 Task: Create a section Agile Antelopes and in the section, add a milestone Agile Implementation in the project AgileBolt
Action: Mouse moved to (210, 586)
Screenshot: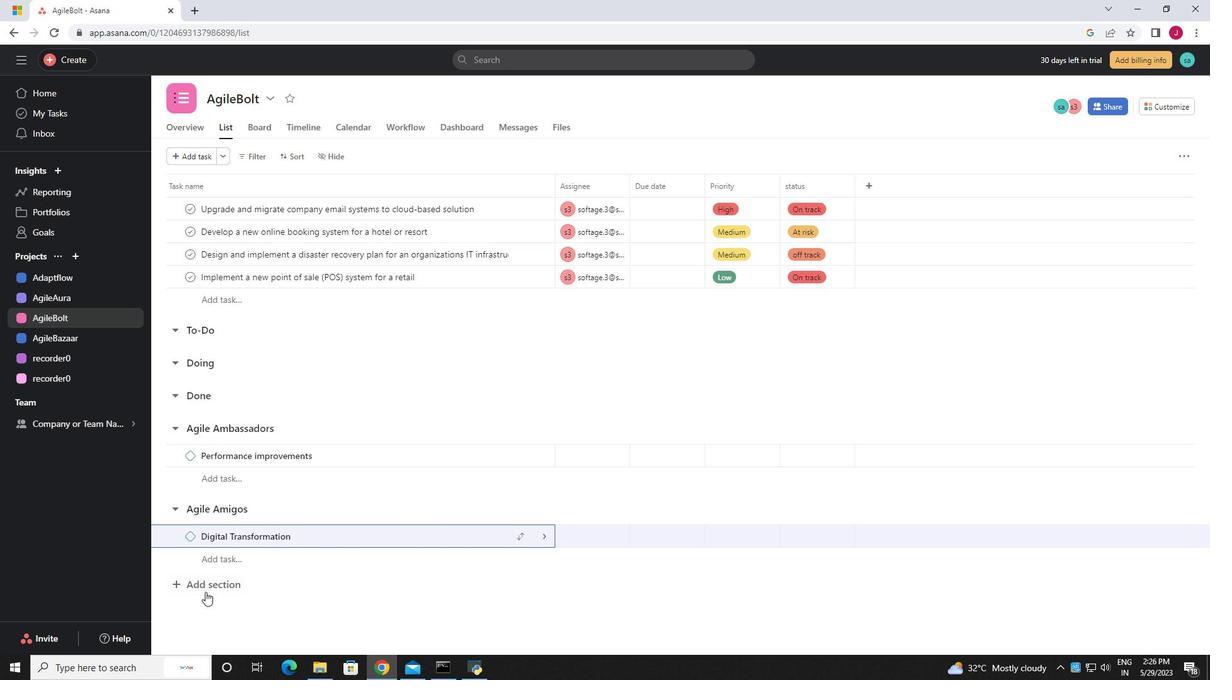 
Action: Mouse pressed left at (210, 586)
Screenshot: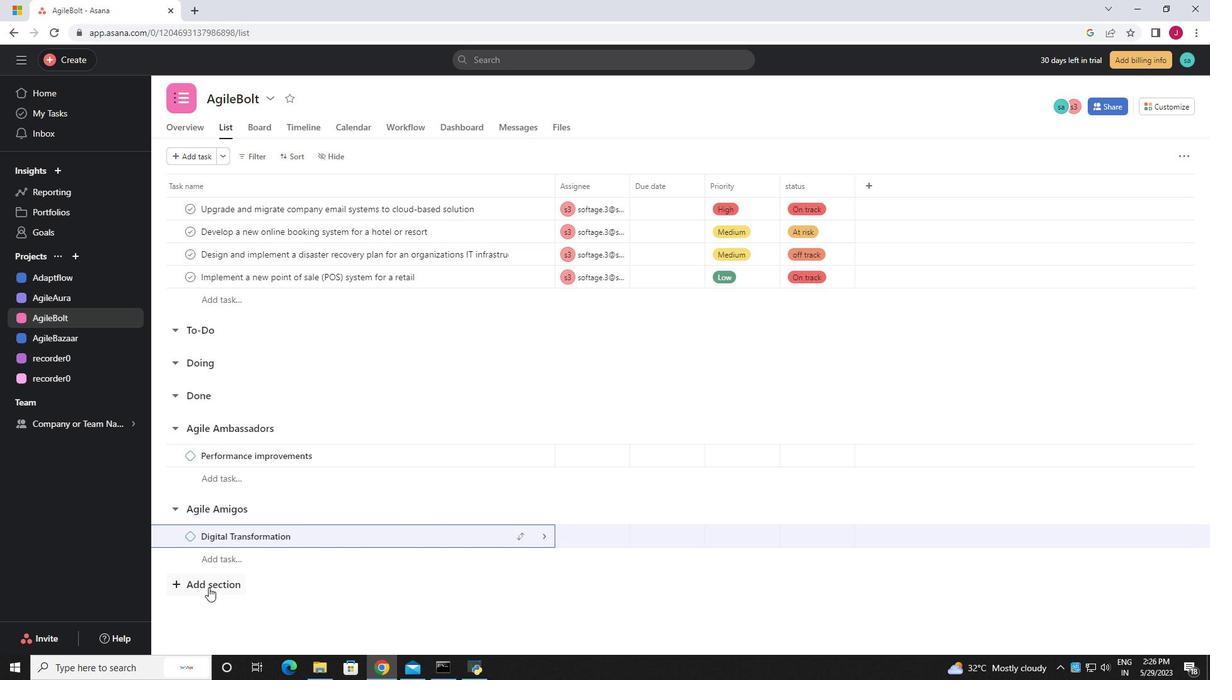 
Action: Mouse moved to (229, 593)
Screenshot: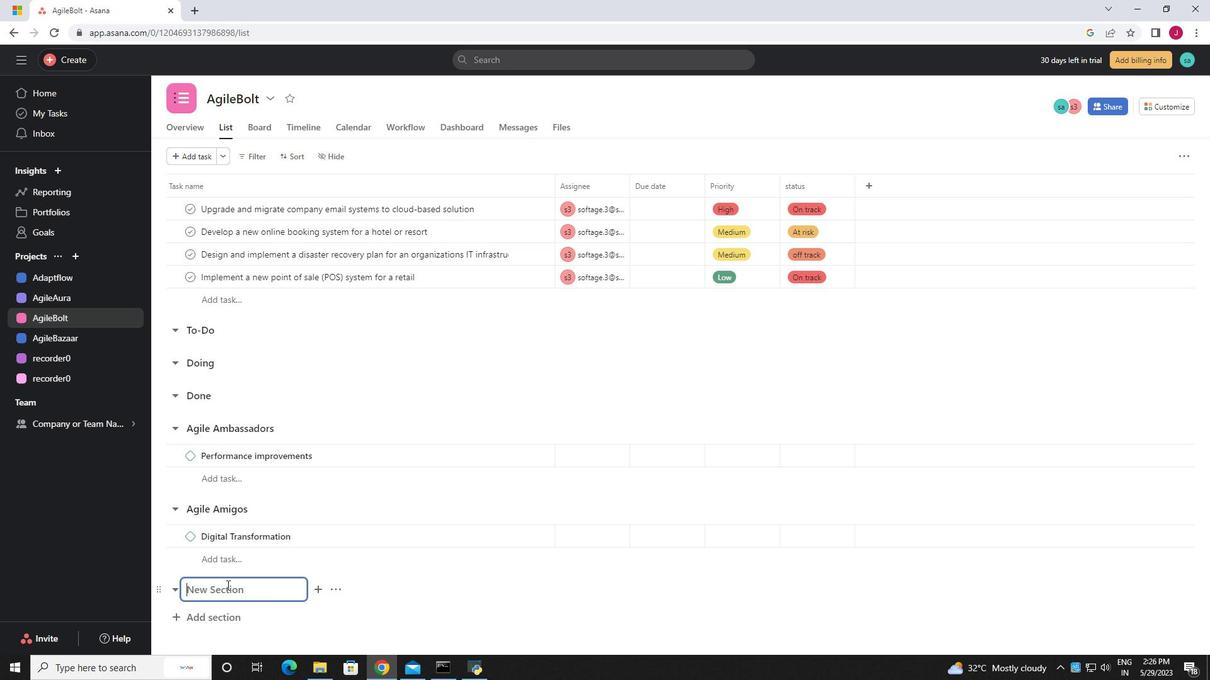 
Action: Key pressed <Key.caps_lock>A<Key.caps_lock>gile<Key.space><Key.caps_lock>A<Key.caps_lock>ntelopes<Key.enter>
Screenshot: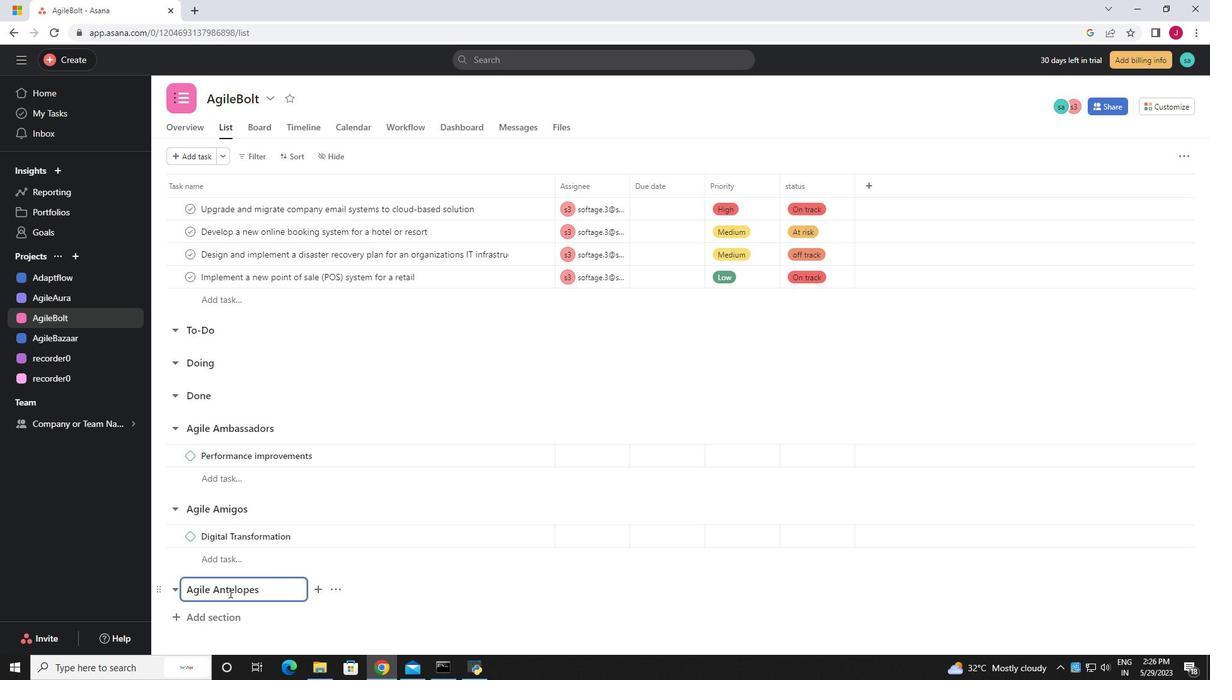 
Action: Mouse moved to (233, 595)
Screenshot: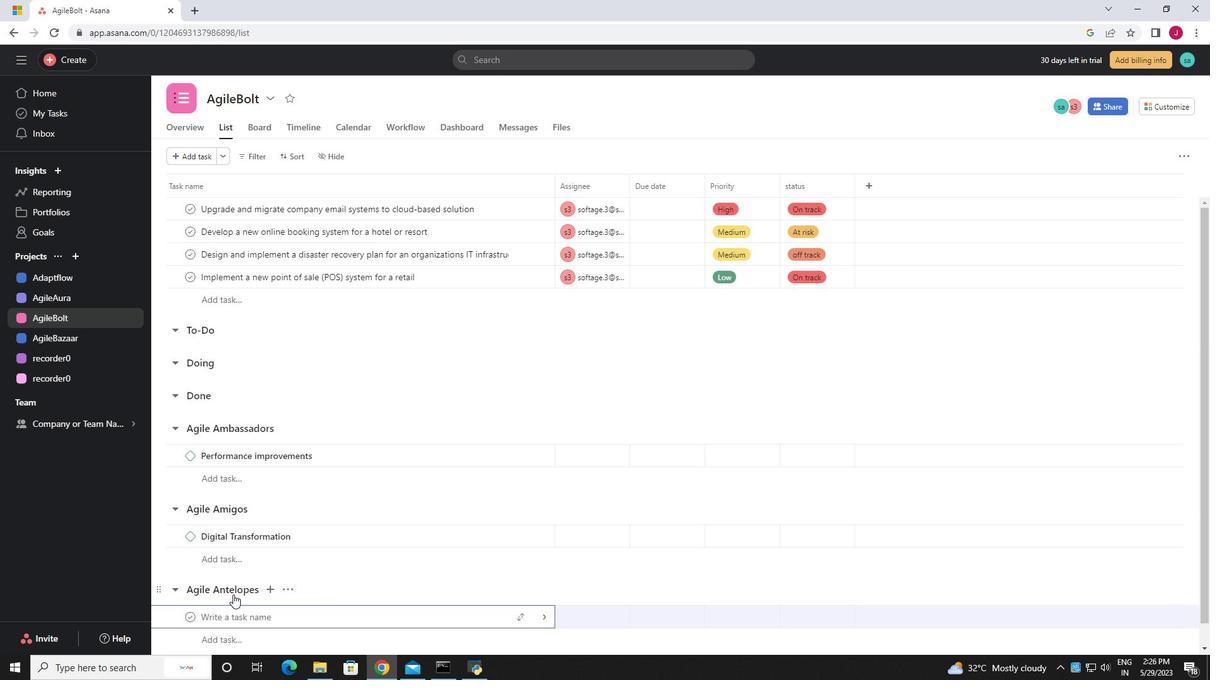 
Action: Key pressed <Key.caps_lock>A<Key.caps_lock>gile<Key.space><Key.caps_lock>I<Key.caps_lock>mplementation<Key.space>
Screenshot: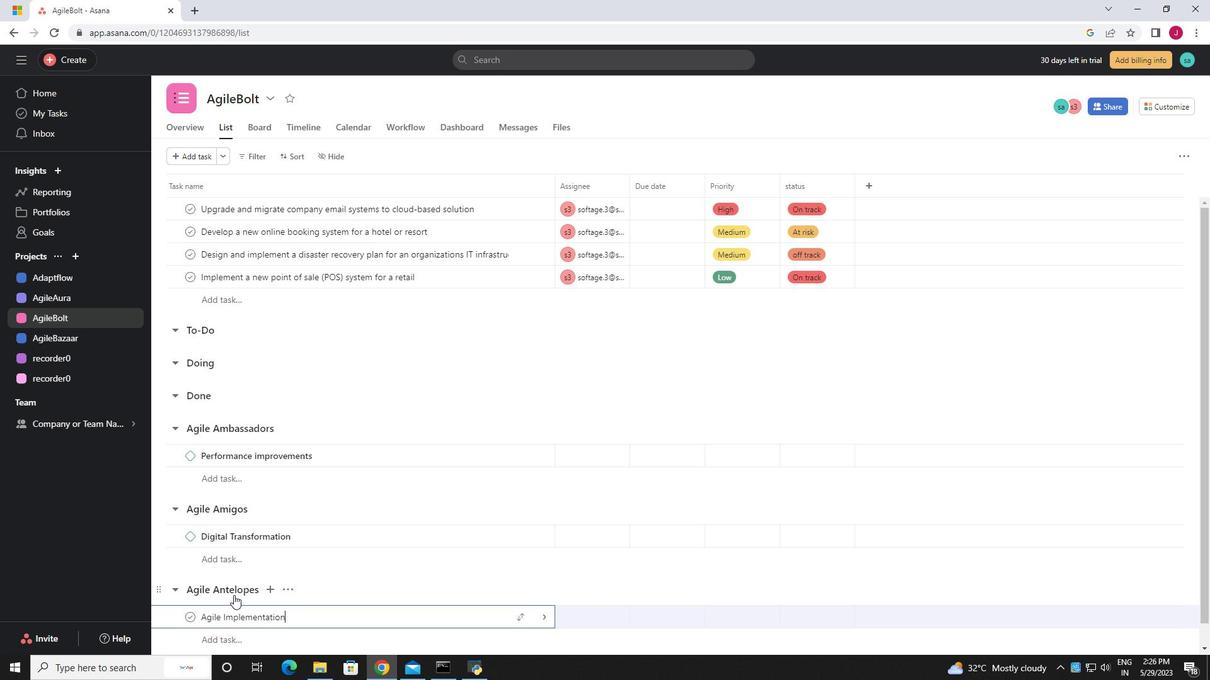 
Action: Mouse moved to (547, 615)
Screenshot: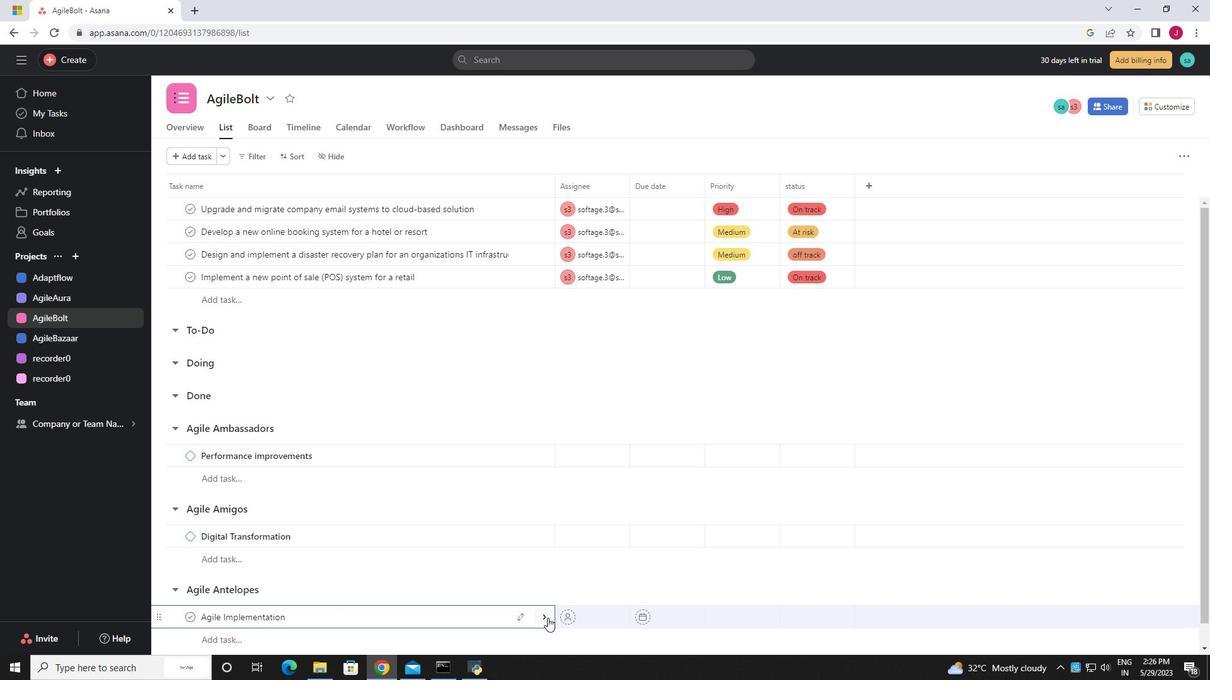 
Action: Mouse pressed left at (547, 615)
Screenshot: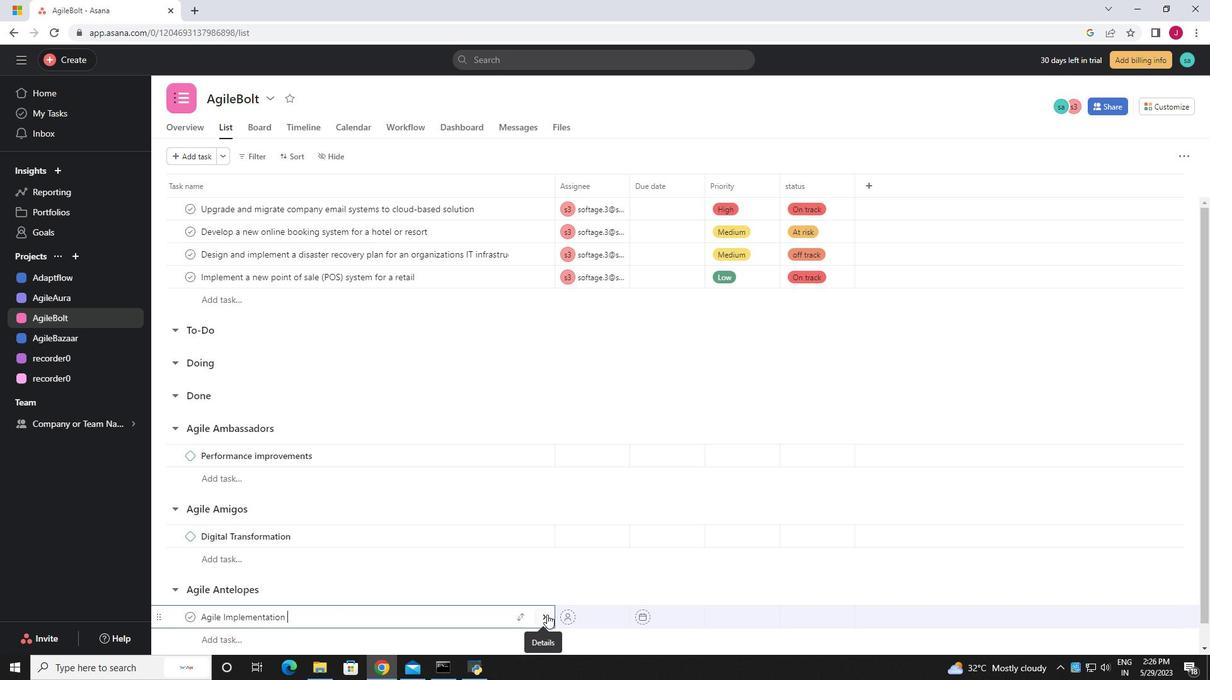 
Action: Mouse moved to (1162, 156)
Screenshot: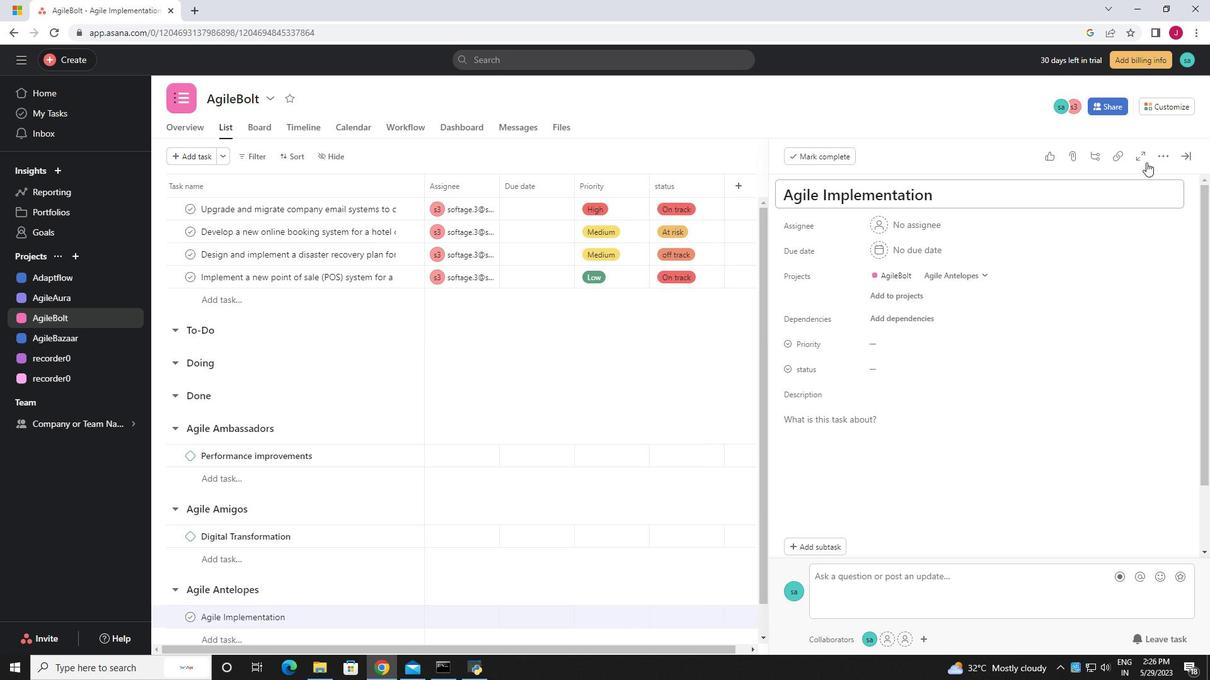 
Action: Mouse pressed left at (1162, 156)
Screenshot: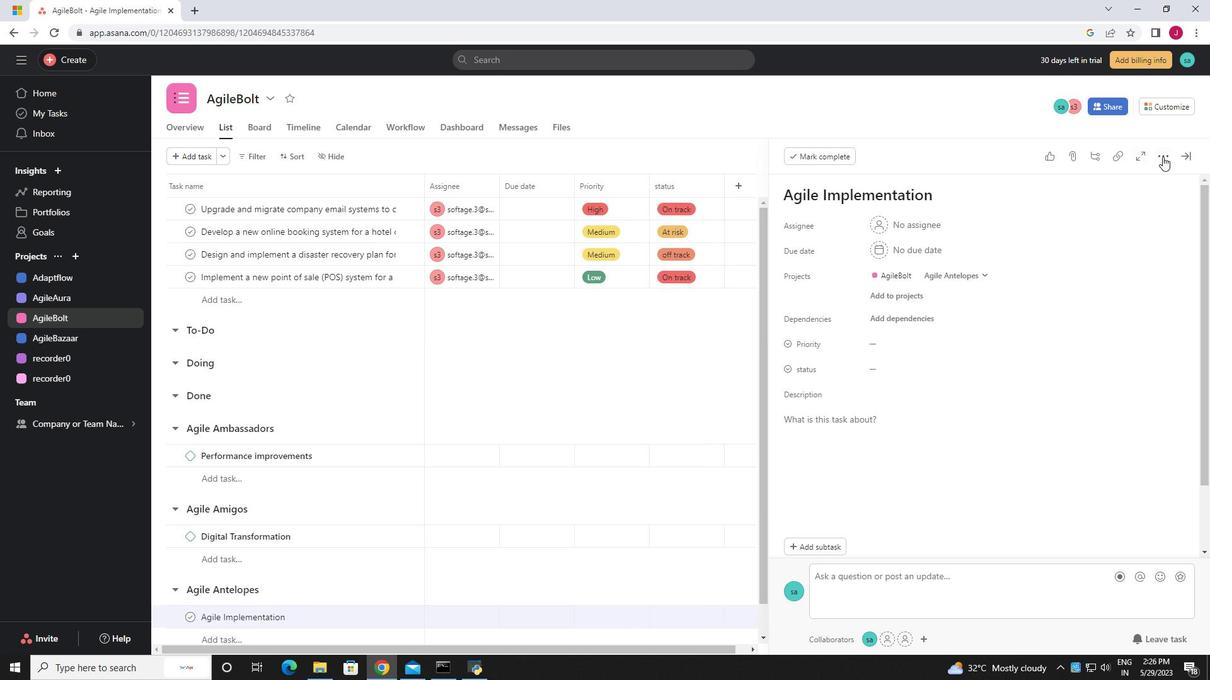 
Action: Mouse moved to (1059, 206)
Screenshot: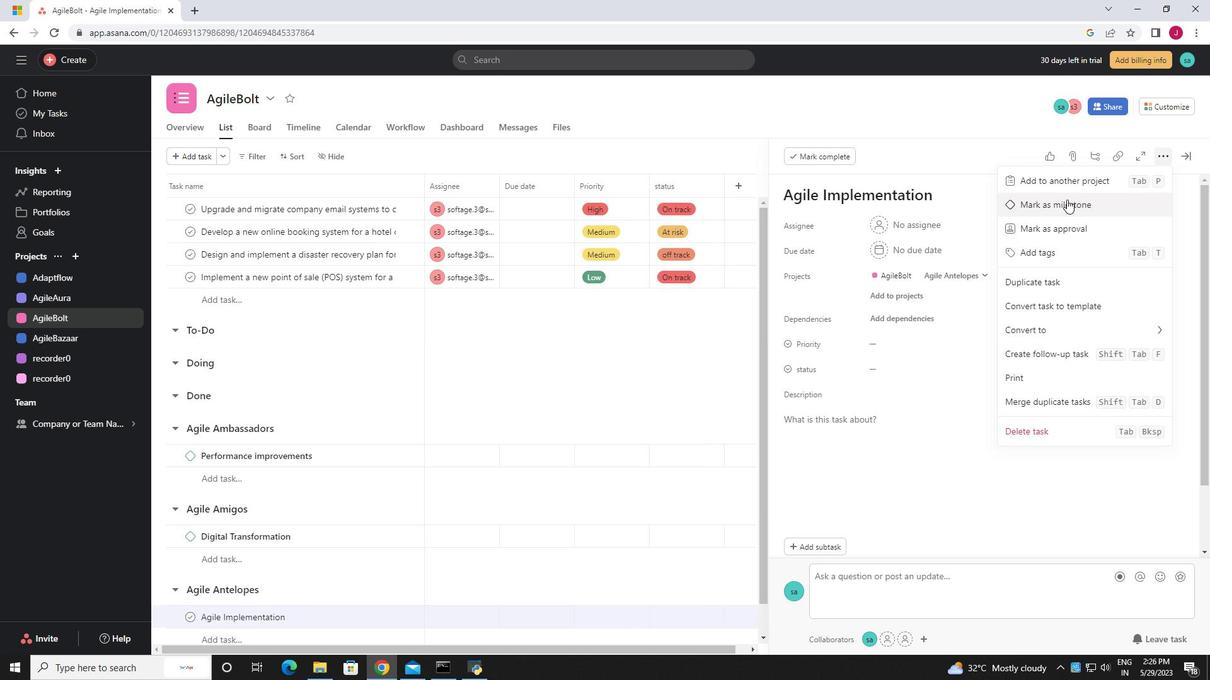 
Action: Mouse pressed left at (1059, 206)
Screenshot: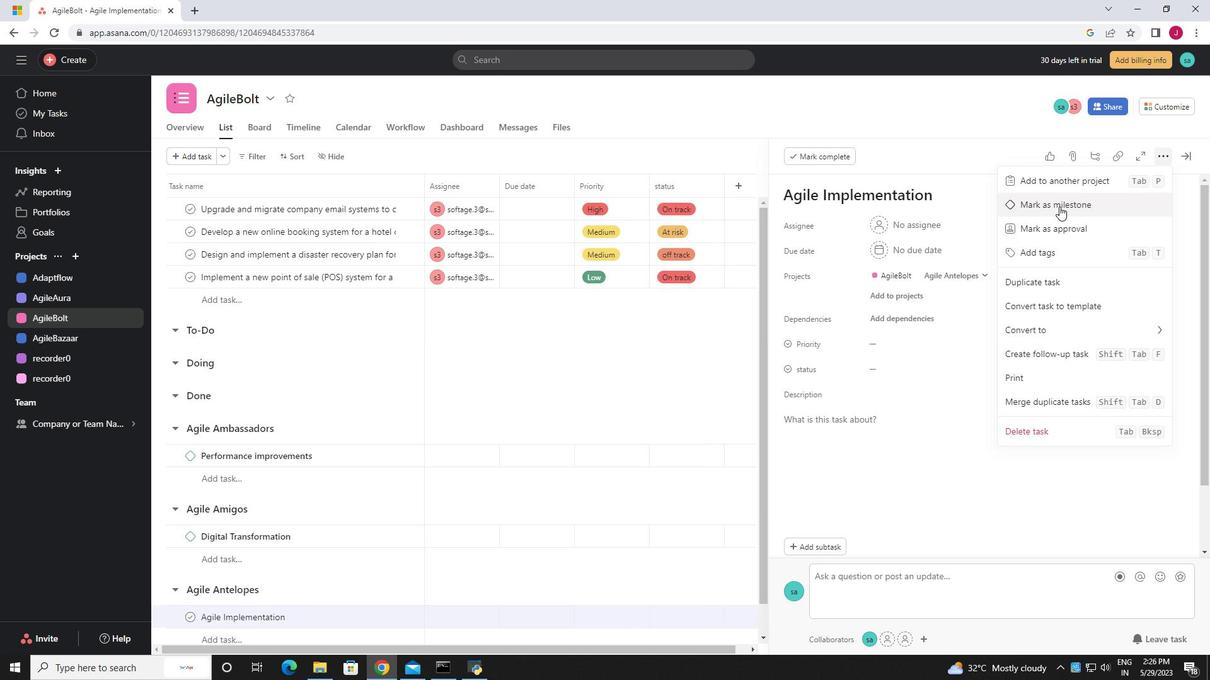 
Action: Mouse moved to (650, 360)
Screenshot: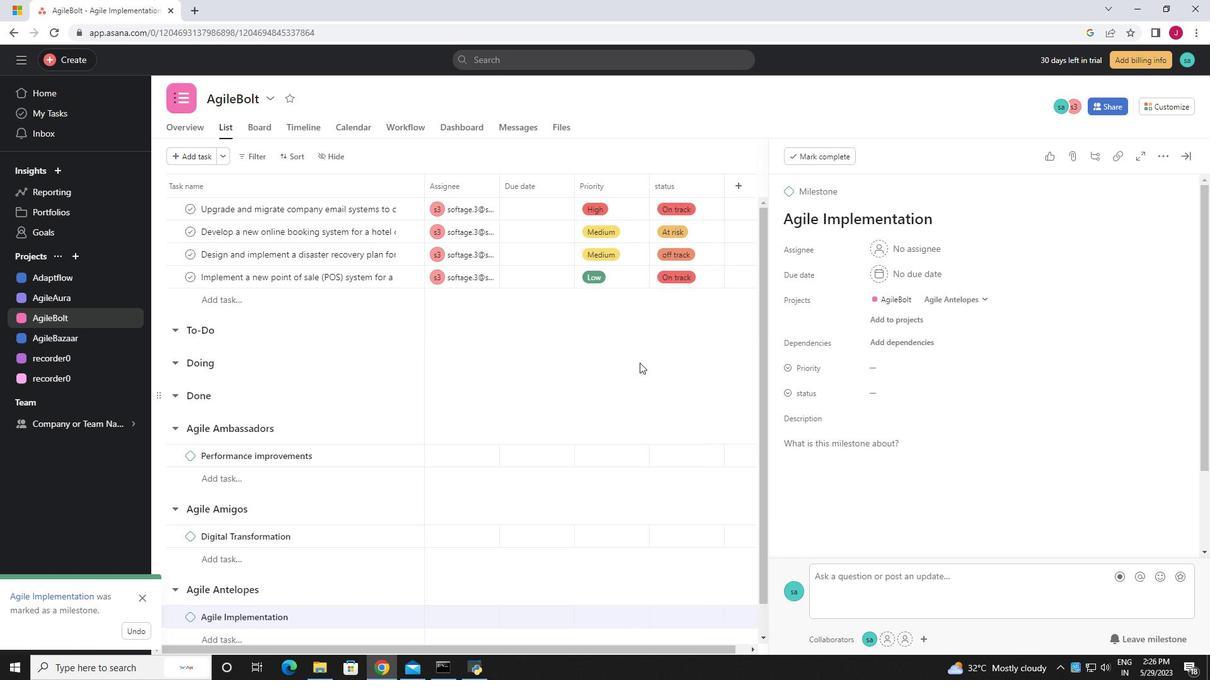 
Action: Mouse pressed left at (650, 360)
Screenshot: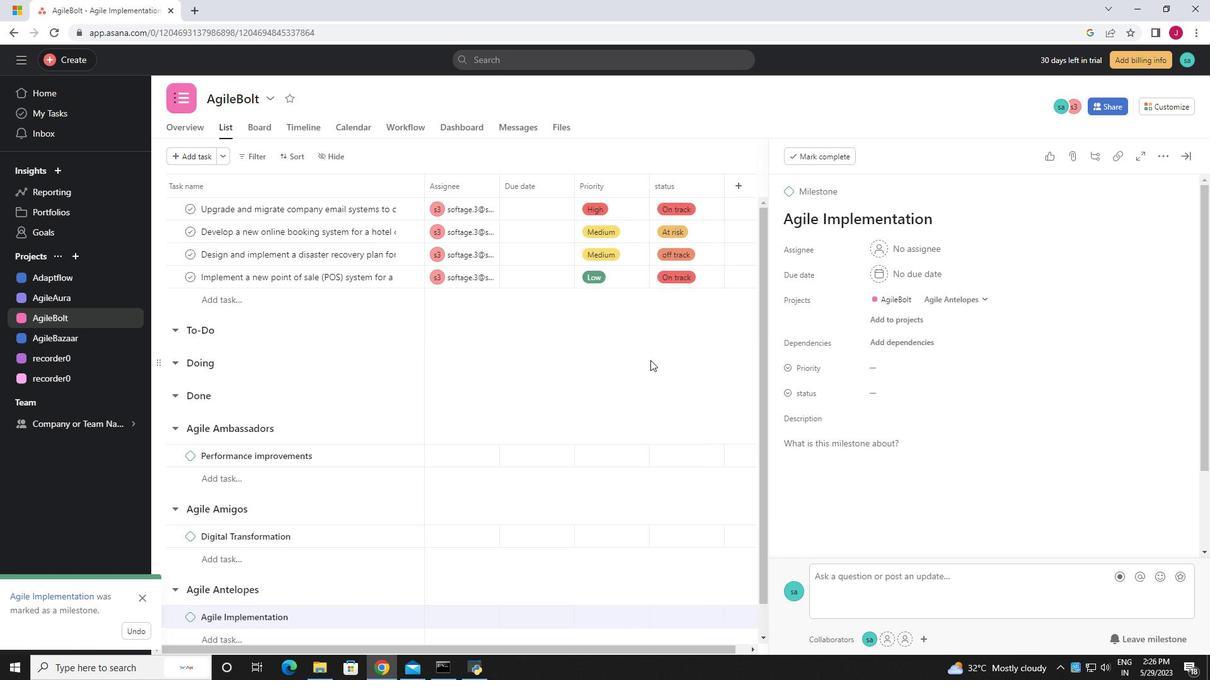 
Action: Mouse moved to (1182, 152)
Screenshot: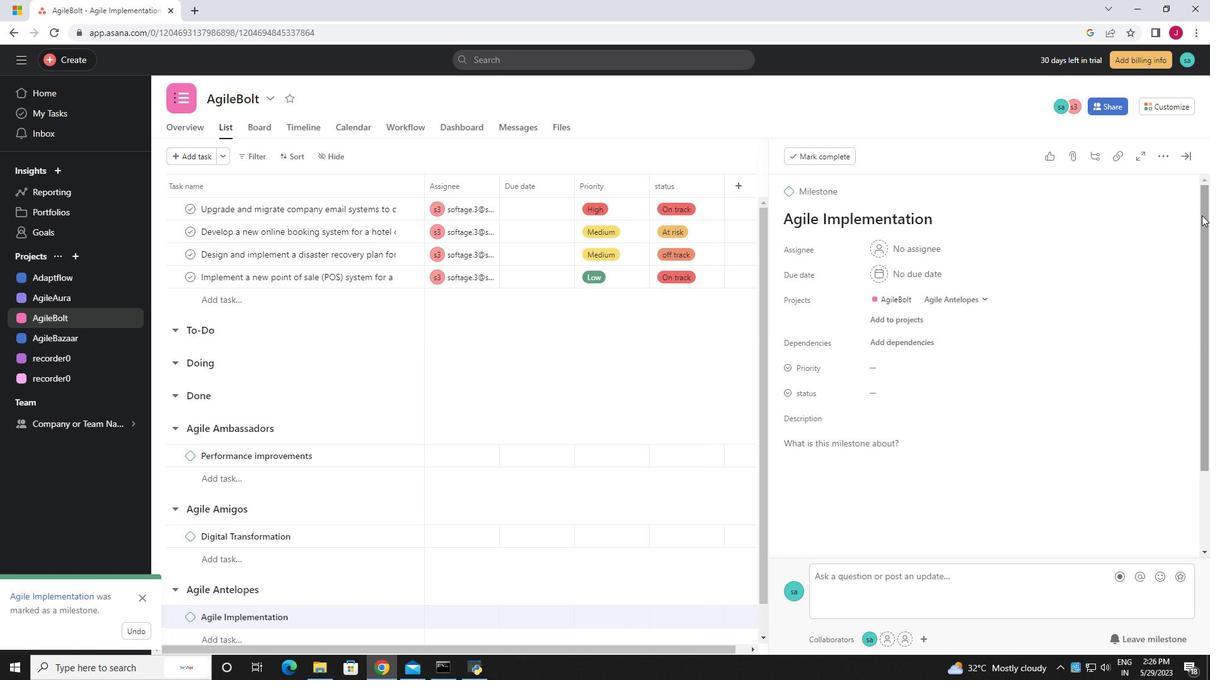 
Action: Mouse pressed left at (1182, 152)
Screenshot: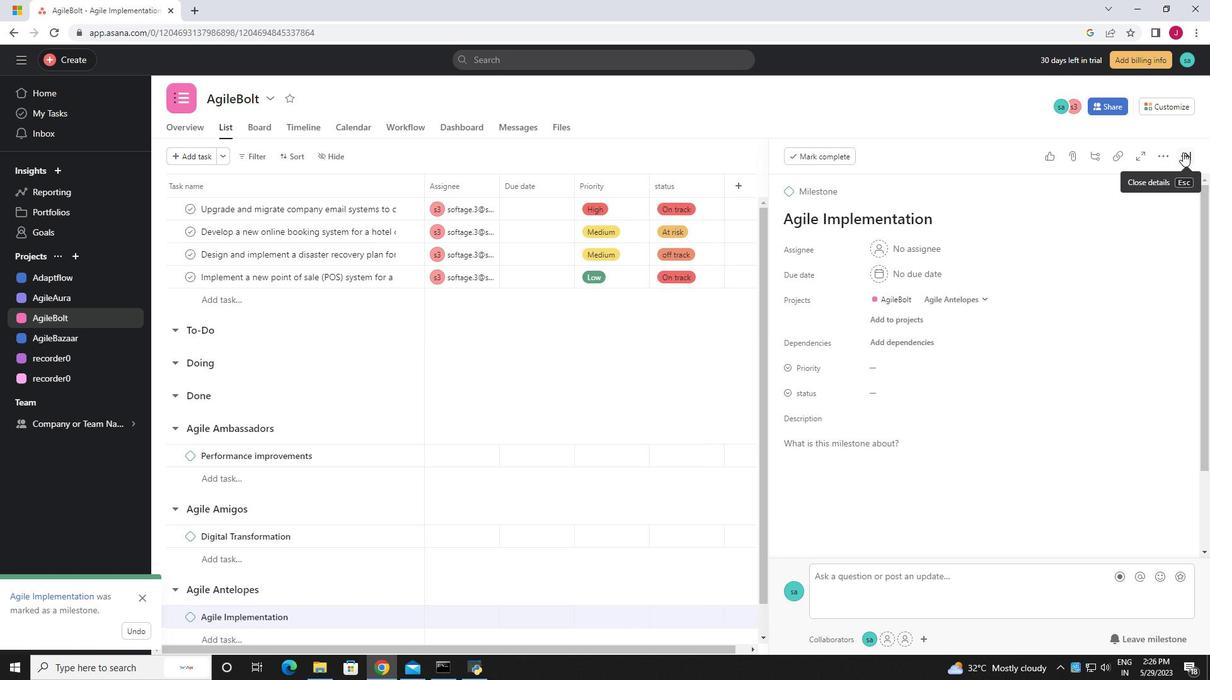
Action: Mouse moved to (1179, 173)
Screenshot: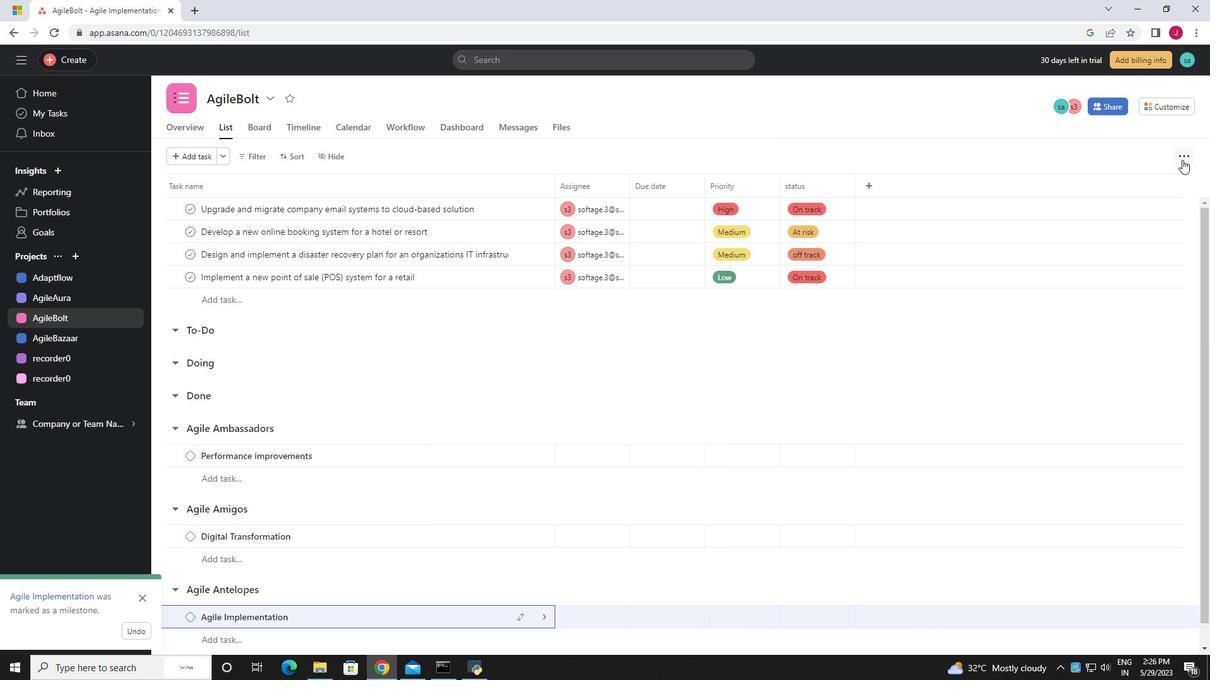 
